 Task: Add Nature's Way Alive Prenatal Multi-Vitamin Softgel to the cart.
Action: Mouse moved to (244, 109)
Screenshot: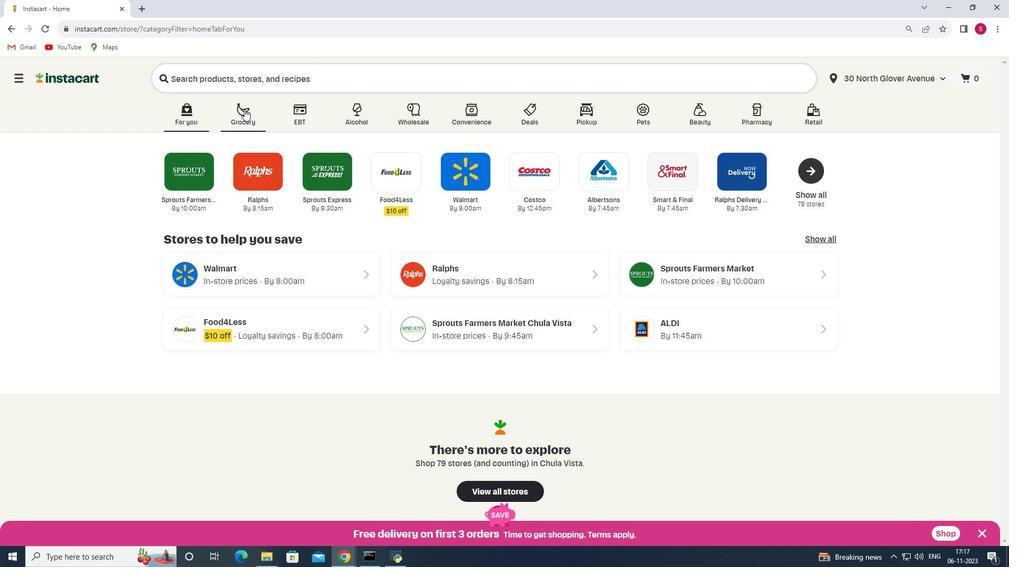 
Action: Mouse pressed left at (244, 109)
Screenshot: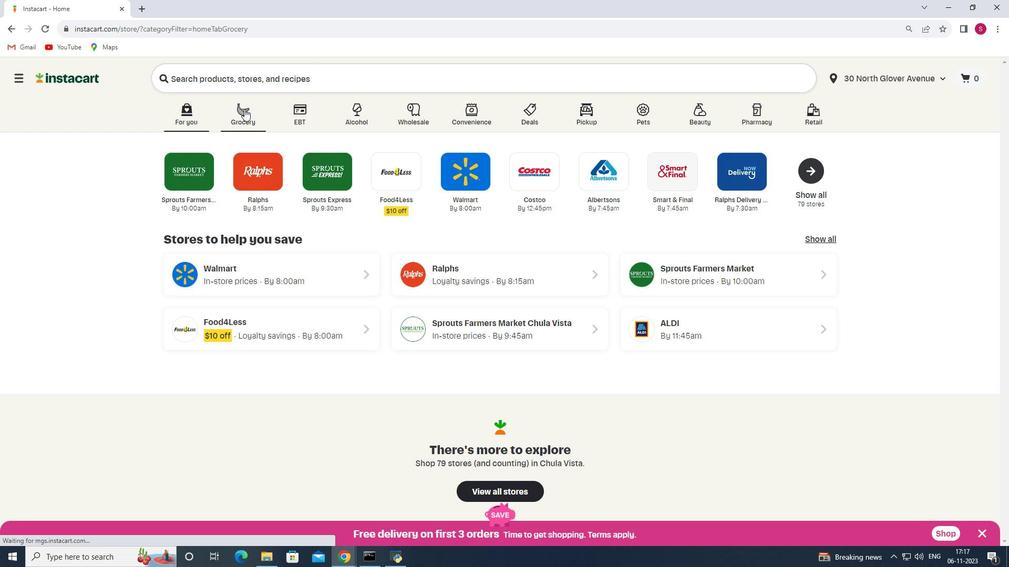 
Action: Mouse moved to (243, 294)
Screenshot: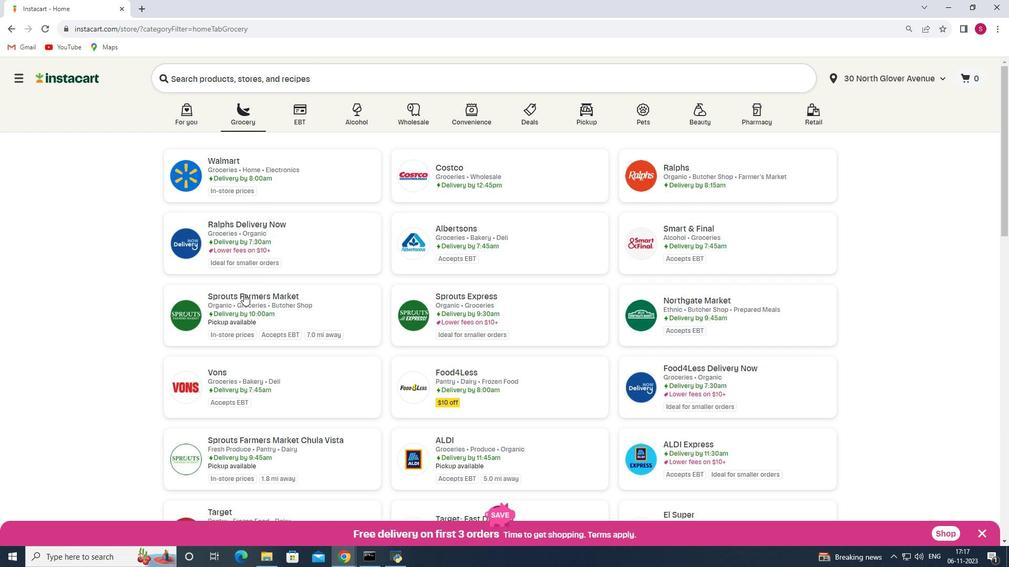 
Action: Mouse pressed left at (243, 294)
Screenshot: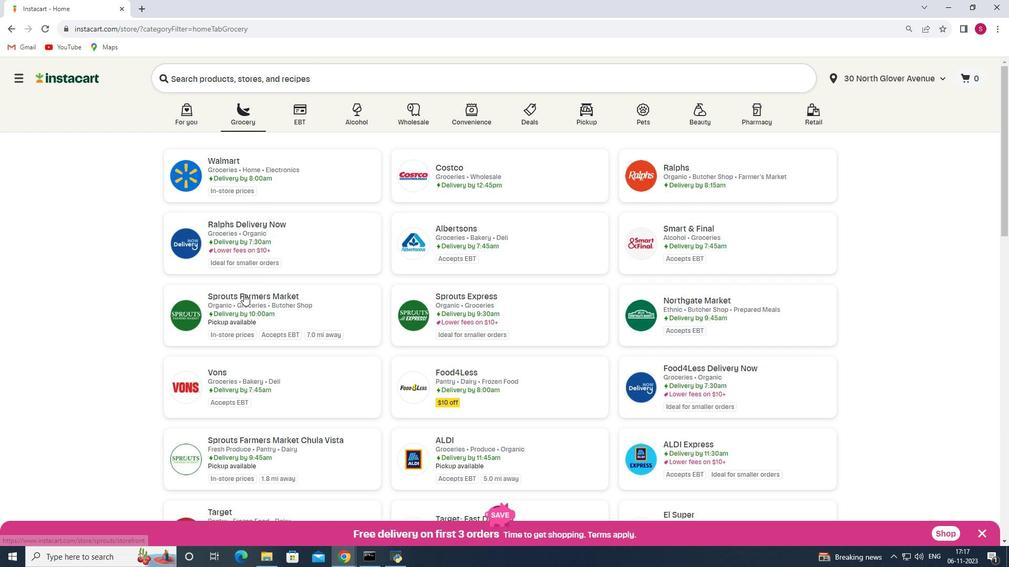 
Action: Mouse moved to (67, 319)
Screenshot: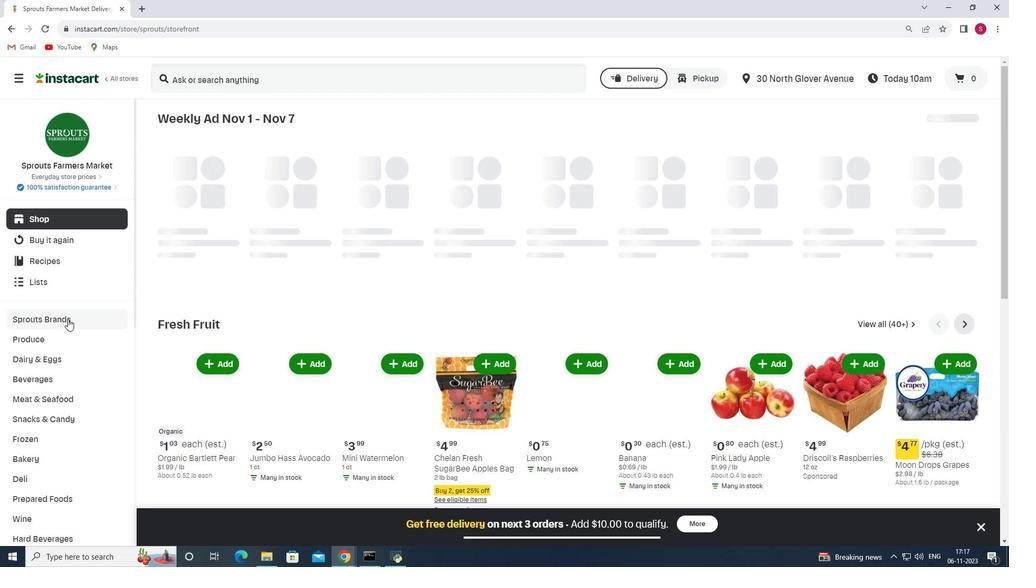 
Action: Mouse scrolled (67, 319) with delta (0, 0)
Screenshot: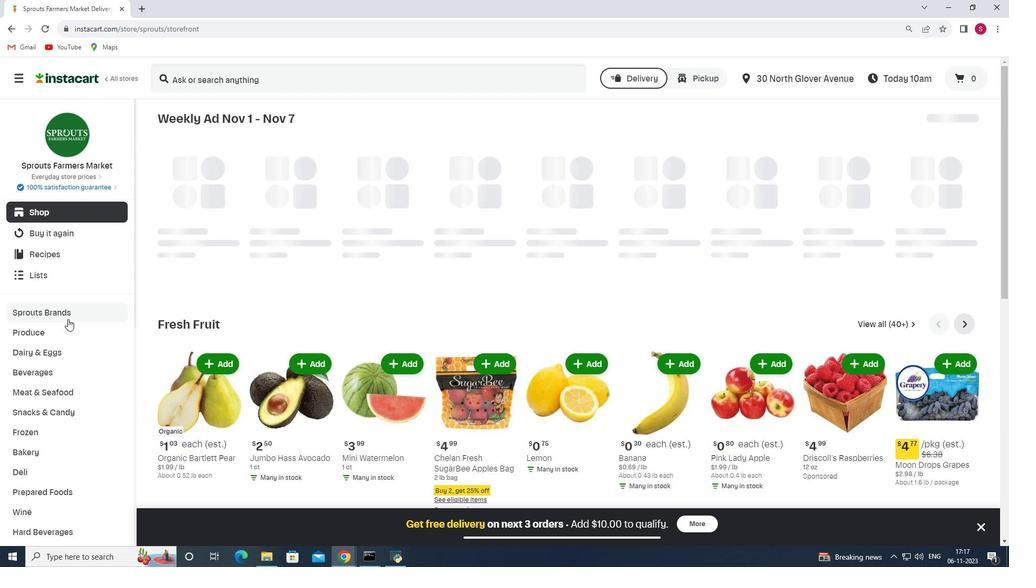 
Action: Mouse scrolled (67, 319) with delta (0, 0)
Screenshot: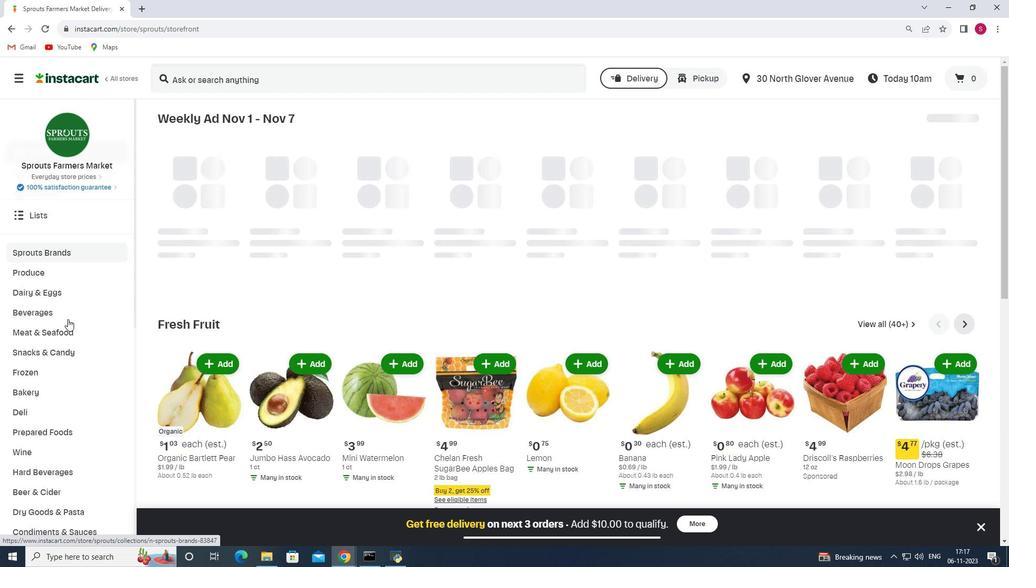 
Action: Mouse scrolled (67, 319) with delta (0, 0)
Screenshot: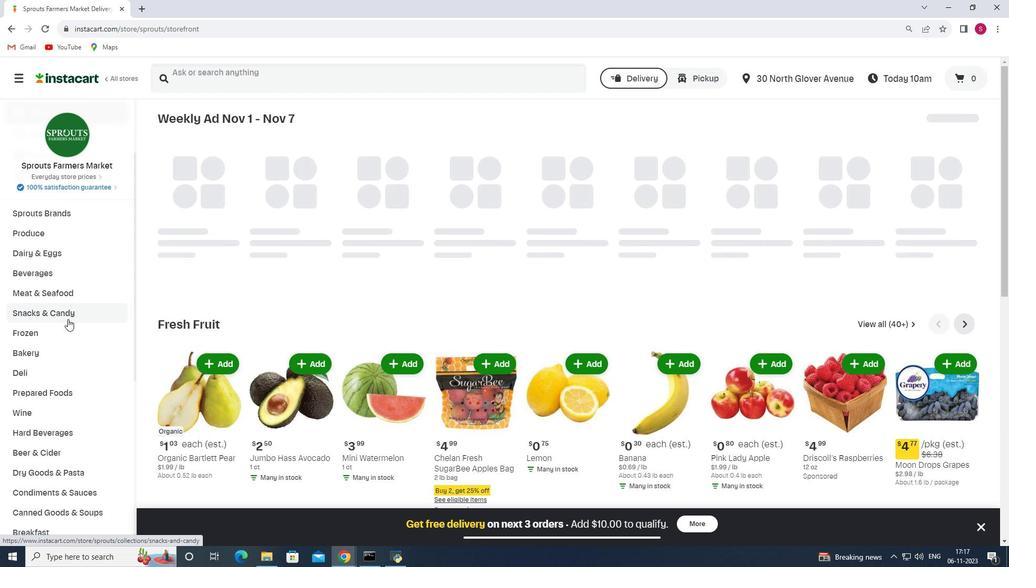 
Action: Mouse scrolled (67, 319) with delta (0, 0)
Screenshot: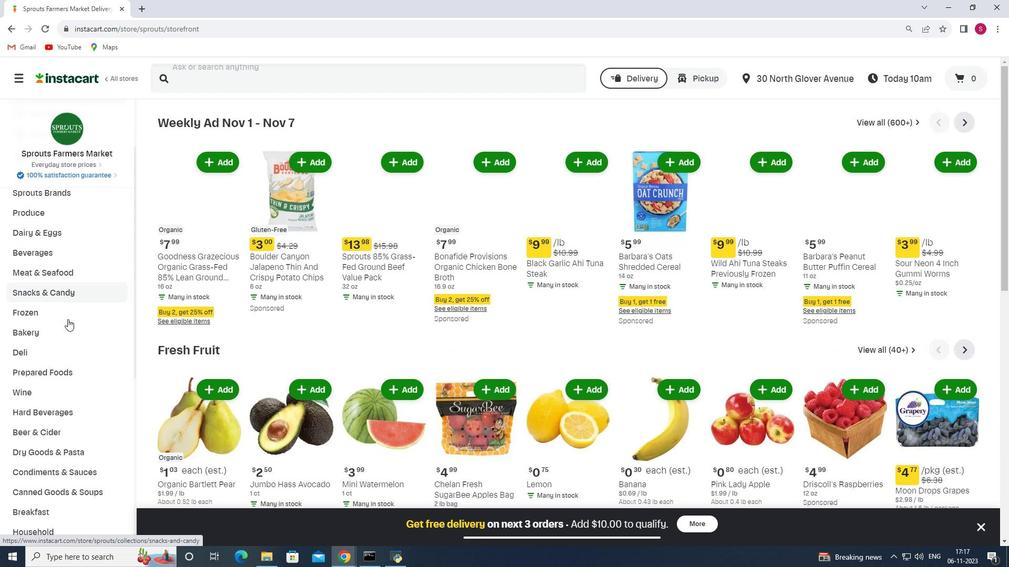 
Action: Mouse scrolled (67, 319) with delta (0, 0)
Screenshot: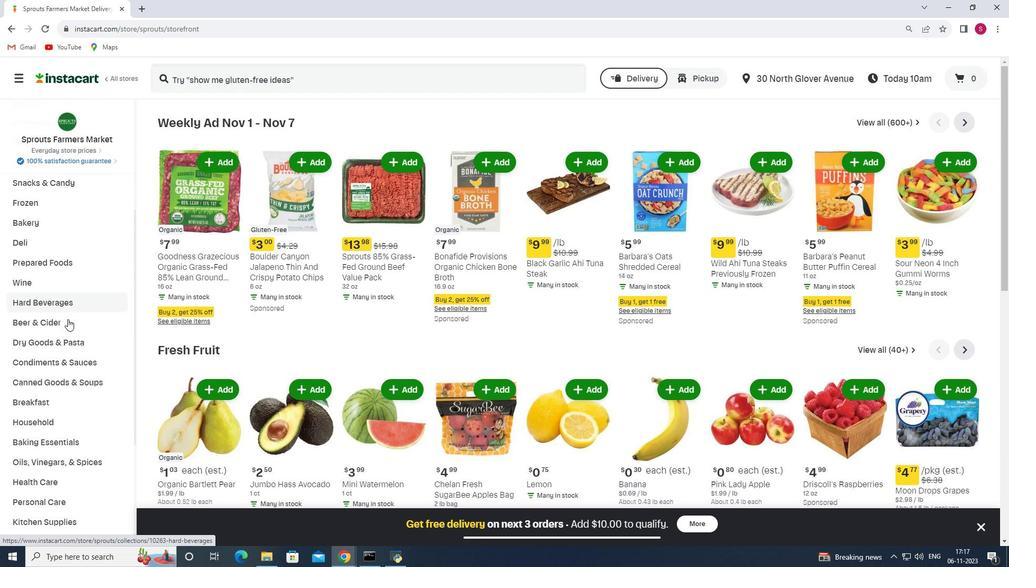
Action: Mouse scrolled (67, 319) with delta (0, 0)
Screenshot: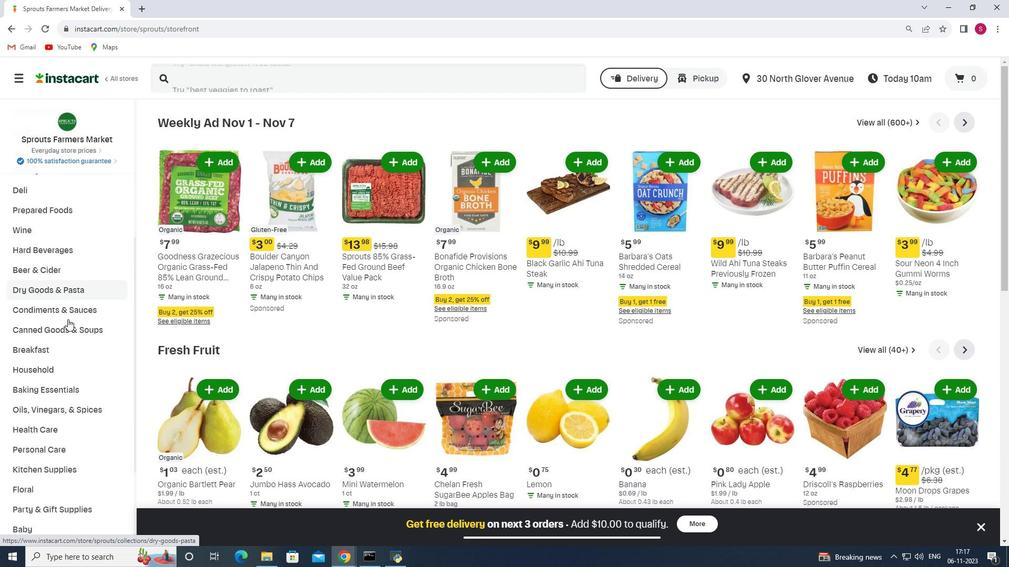 
Action: Mouse scrolled (67, 319) with delta (0, 0)
Screenshot: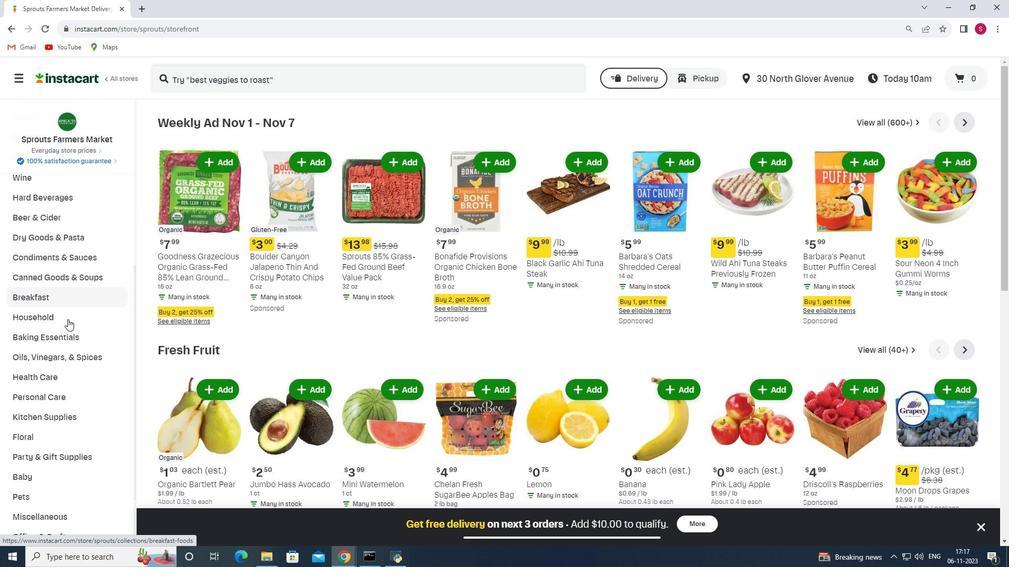 
Action: Mouse scrolled (67, 319) with delta (0, 0)
Screenshot: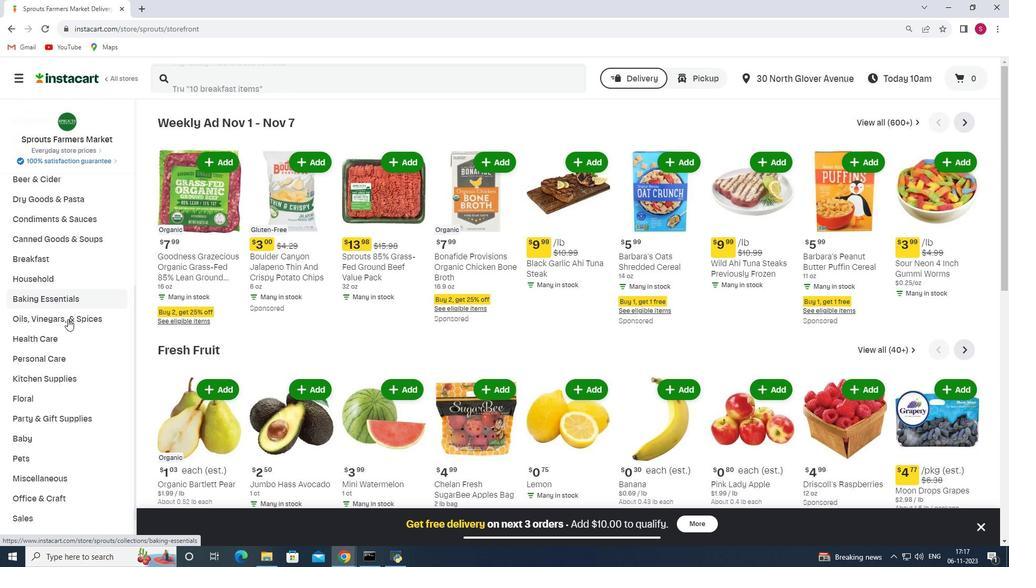 
Action: Mouse scrolled (67, 319) with delta (0, 0)
Screenshot: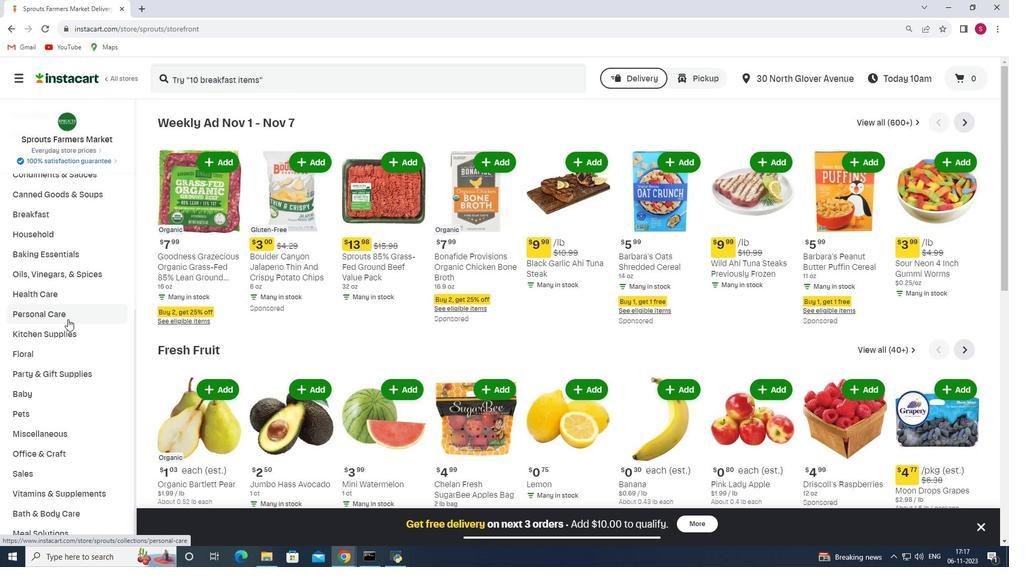 
Action: Mouse moved to (64, 294)
Screenshot: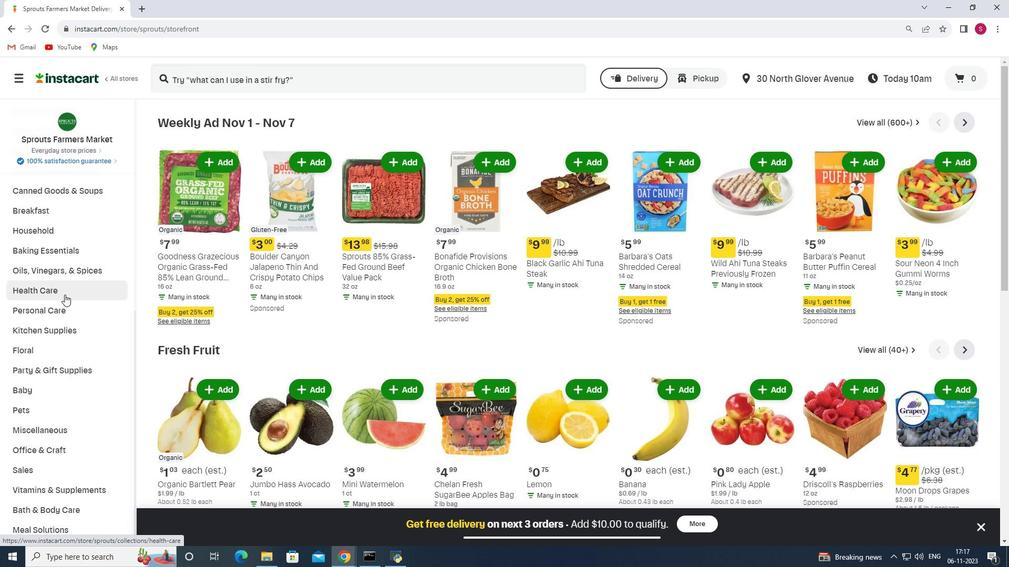 
Action: Mouse pressed left at (64, 294)
Screenshot: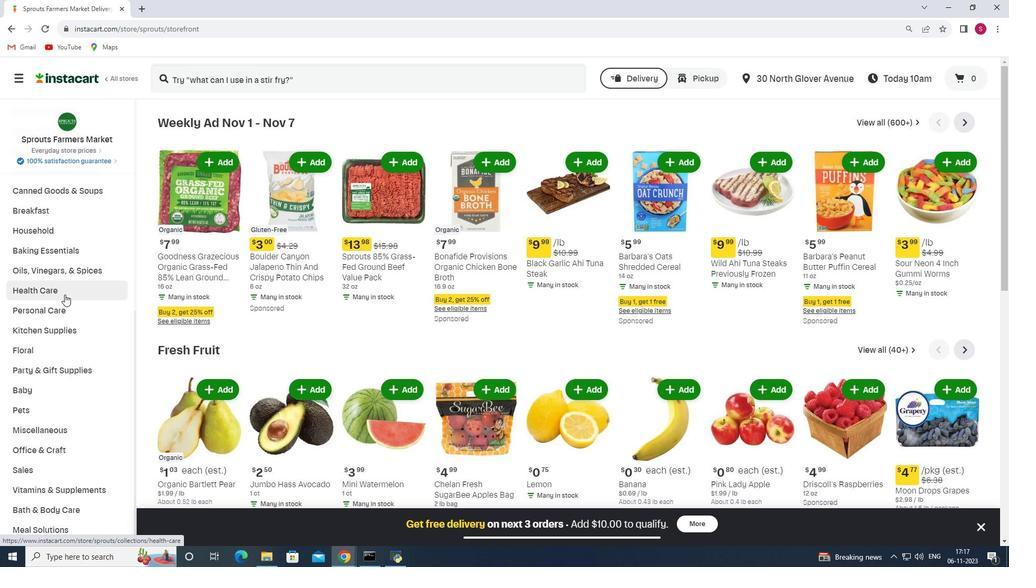 
Action: Mouse moved to (362, 146)
Screenshot: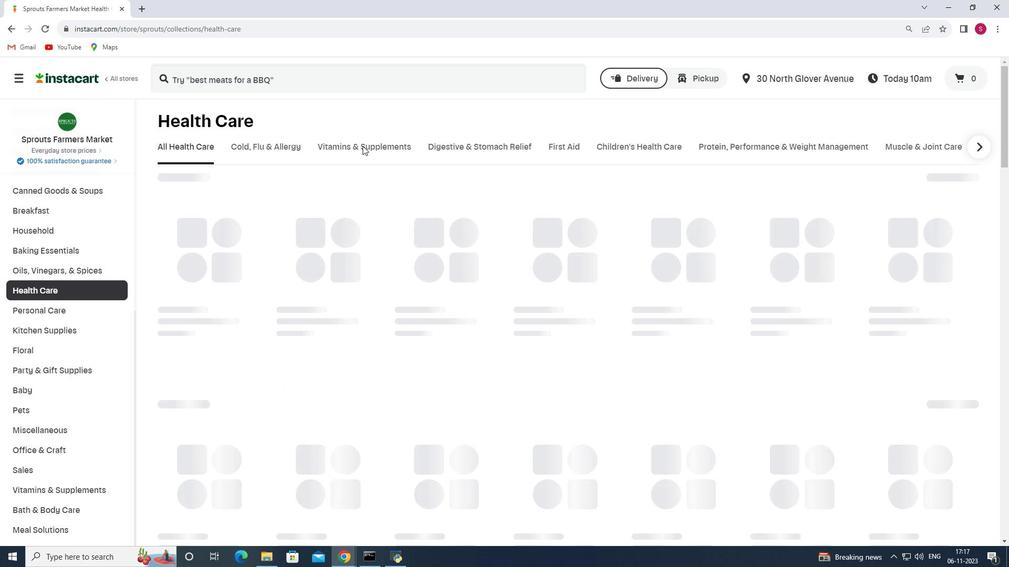 
Action: Mouse pressed left at (362, 146)
Screenshot: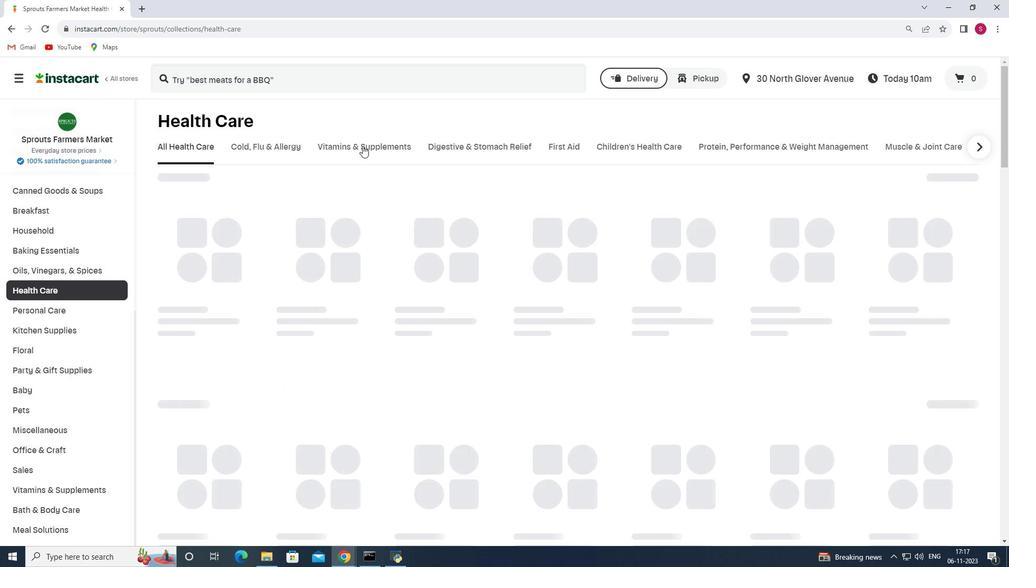 
Action: Mouse moved to (985, 192)
Screenshot: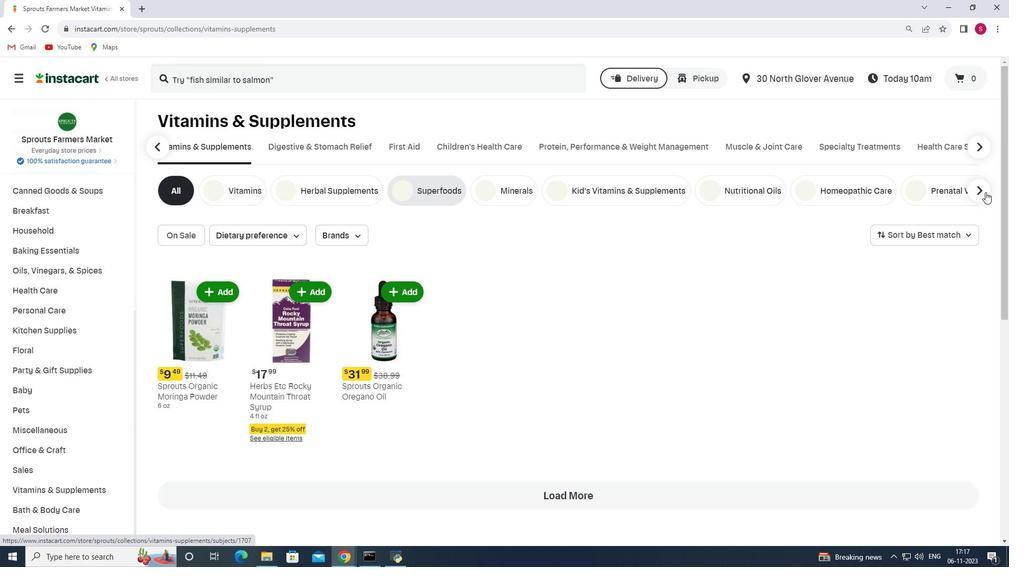 
Action: Mouse pressed left at (985, 192)
Screenshot: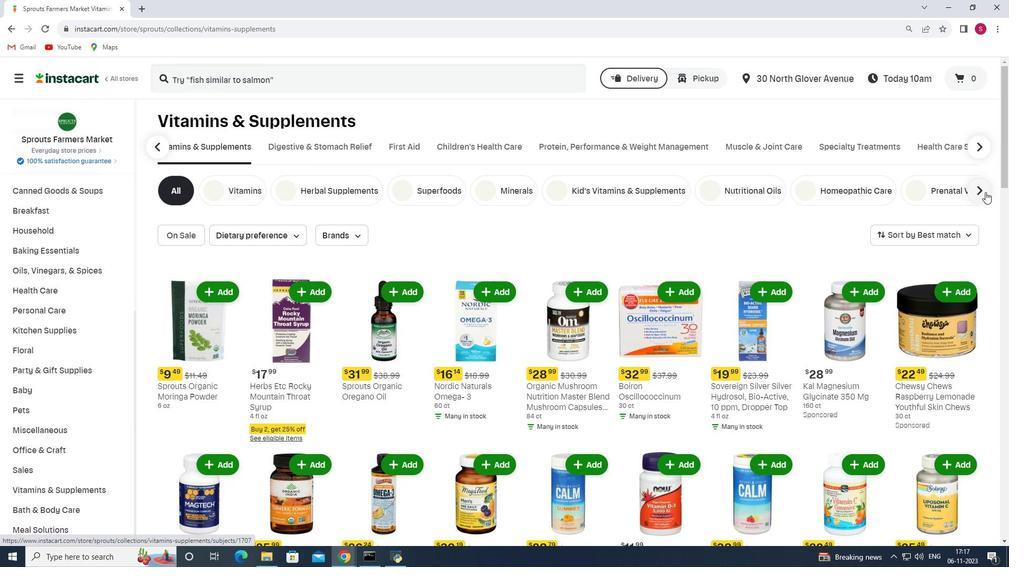 
Action: Mouse moved to (381, 194)
Screenshot: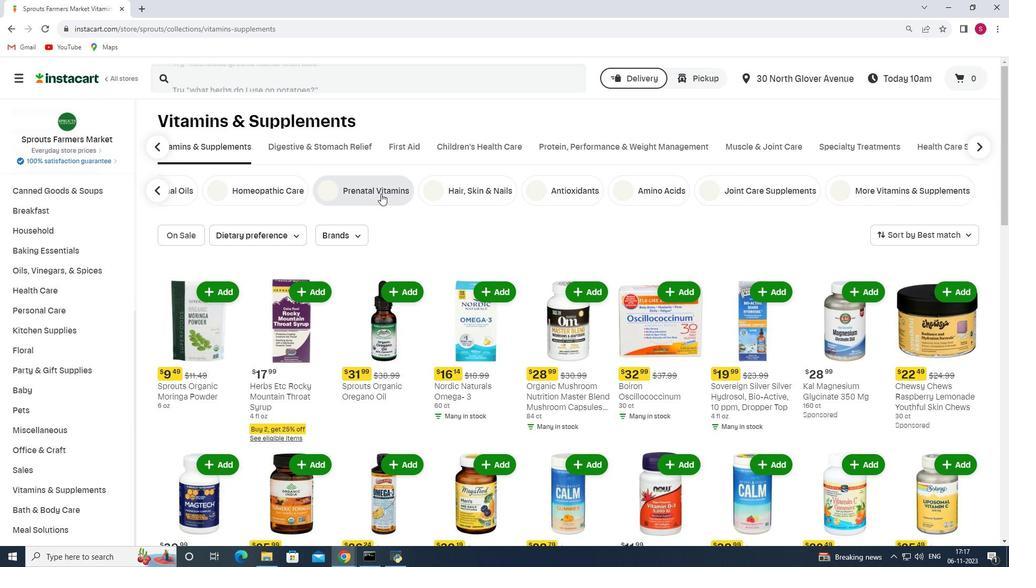 
Action: Mouse pressed left at (381, 194)
Screenshot: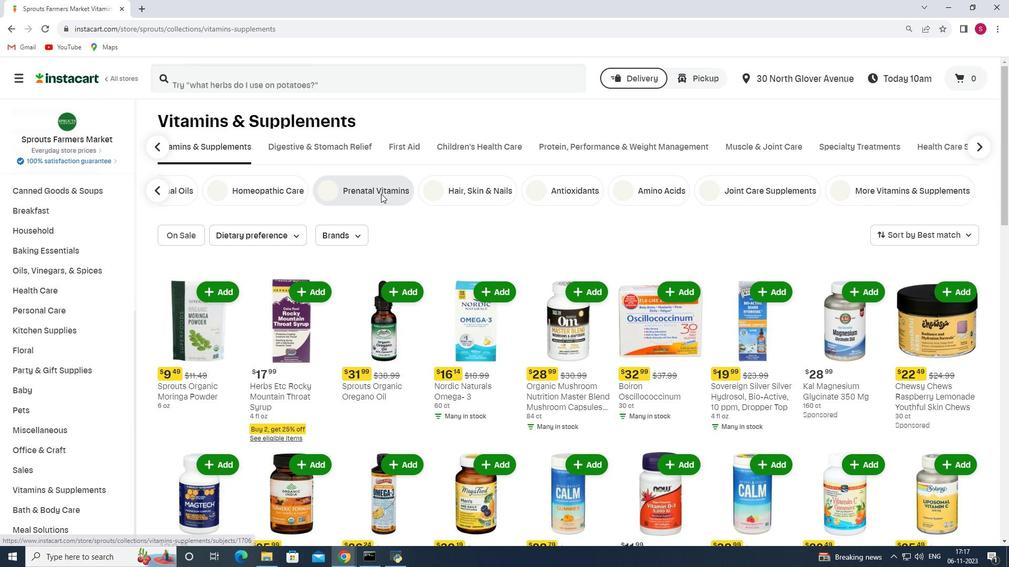 
Action: Mouse moved to (313, 75)
Screenshot: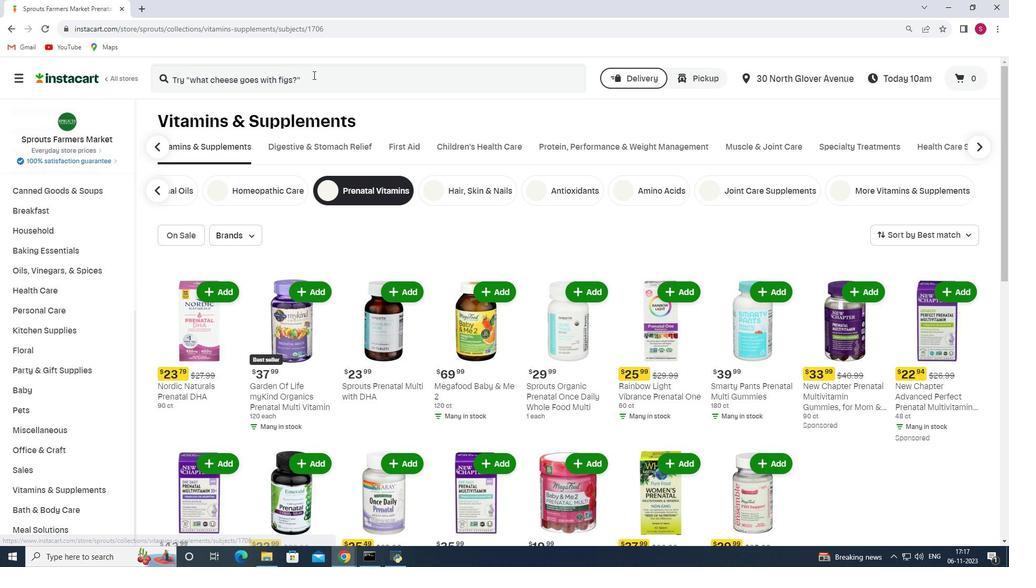 
Action: Mouse pressed left at (313, 75)
Screenshot: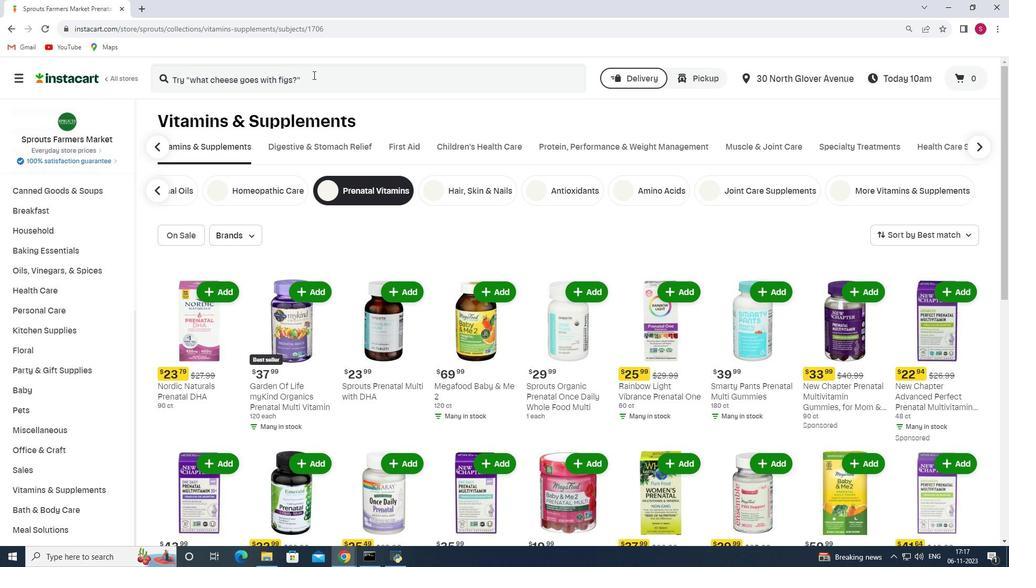 
Action: Key pressed <Key.shift><Key.shift><Key.shift><Key.shift><Key.shift><Key.shift><Key.shift><Key.shift><Key.shift><Key.shift><Key.shift><Key.shift><Key.shift><Key.shift><Key.shift><Key.shift><Key.shift><Key.shift><Key.shift><Key.shift><Key.shift><Key.shift><Key.shift><Key.shift>Nature's<Key.space><Key.shift>Way<Key.space><Key.shift>Alive<Key.space><Key.shift_r>Prenatal<Key.space><Key.shift_r>Multi-<Key.shift>Vitamin<Key.space><Key.shift><Key.shift><Key.shift><Key.shift><Key.shift><Key.shift><Key.shift><Key.shift><Key.shift><Key.shift><Key.shift><Key.shift>Softgel<Key.enter>
Screenshot: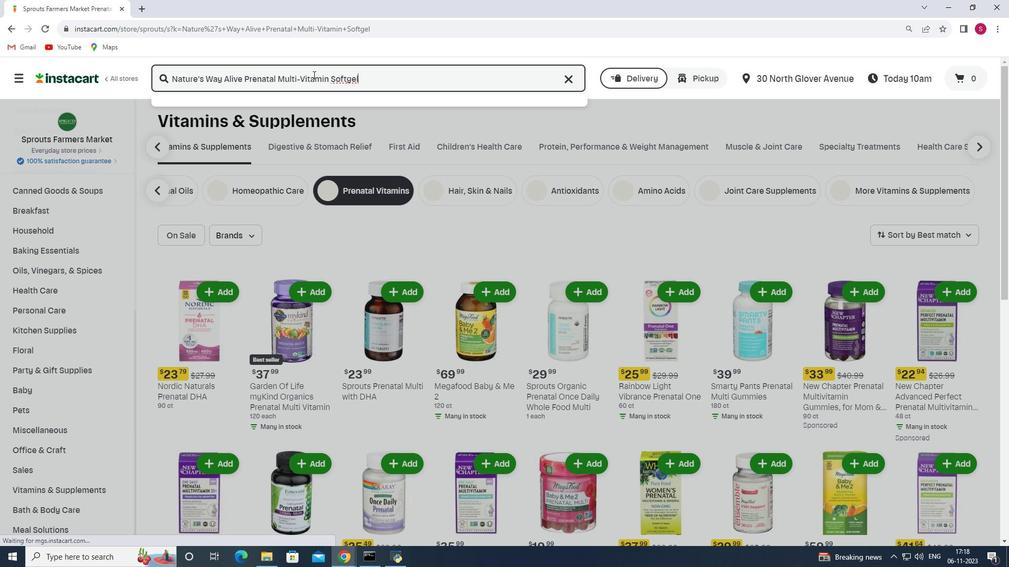 
Action: Mouse moved to (334, 189)
Screenshot: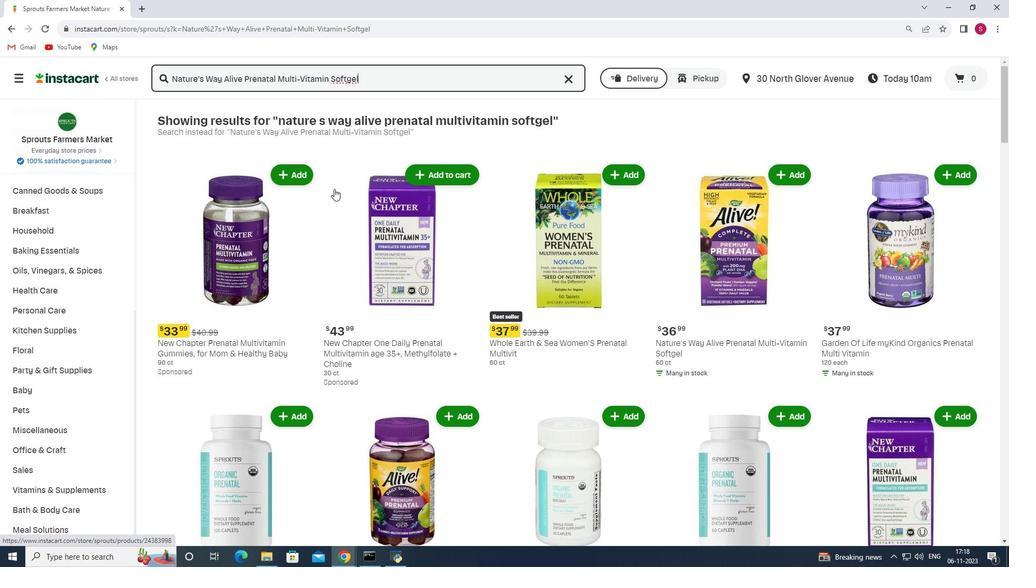 
Action: Mouse scrolled (334, 188) with delta (0, 0)
Screenshot: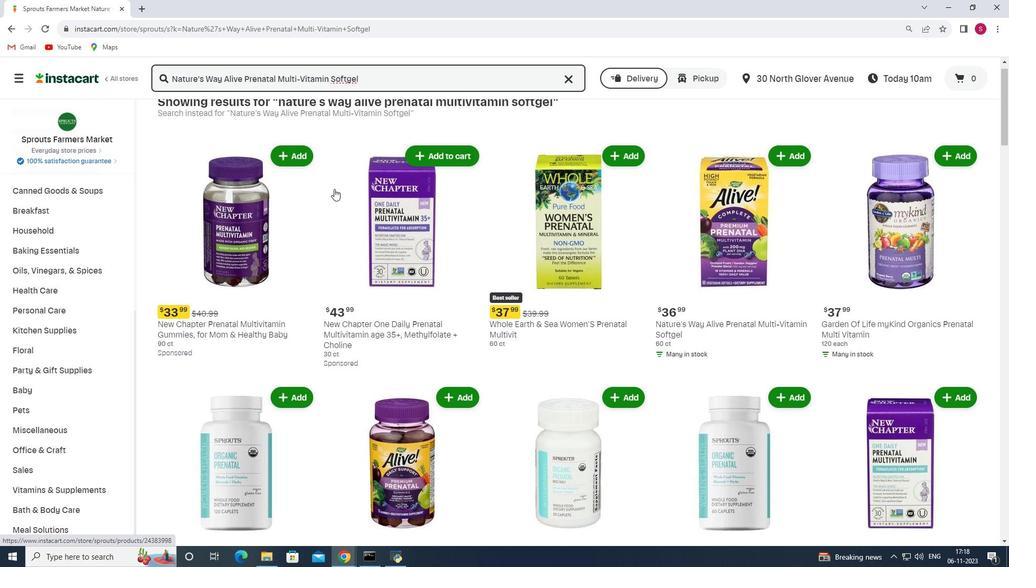 
Action: Mouse moved to (568, 235)
Screenshot: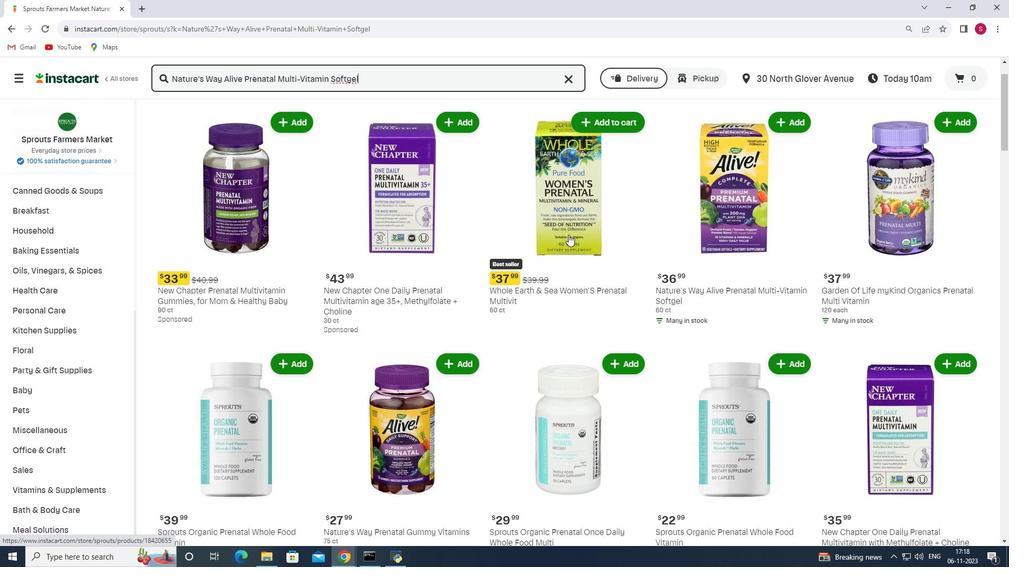 
Action: Mouse scrolled (568, 234) with delta (0, 0)
Screenshot: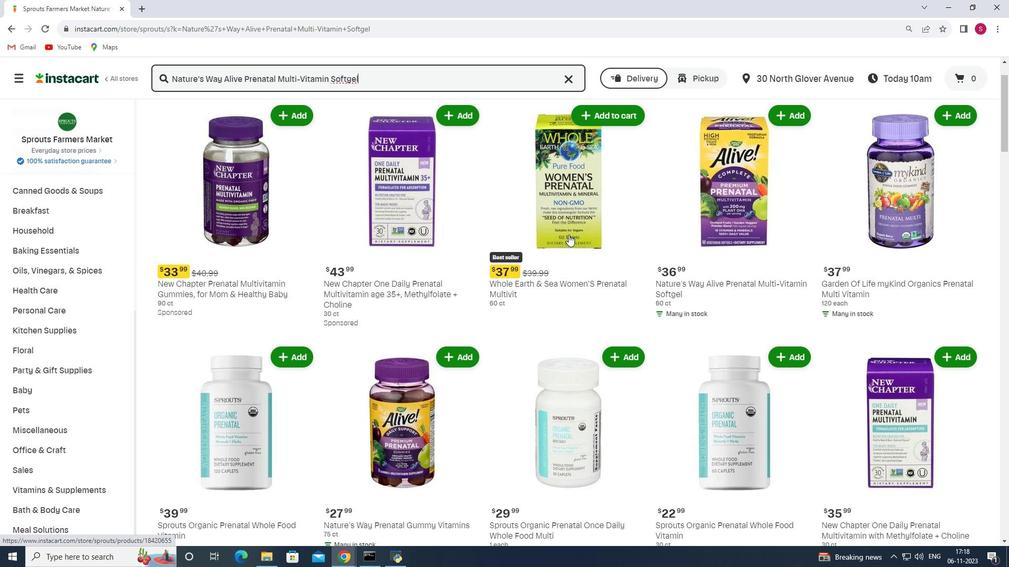 
Action: Mouse moved to (704, 208)
Screenshot: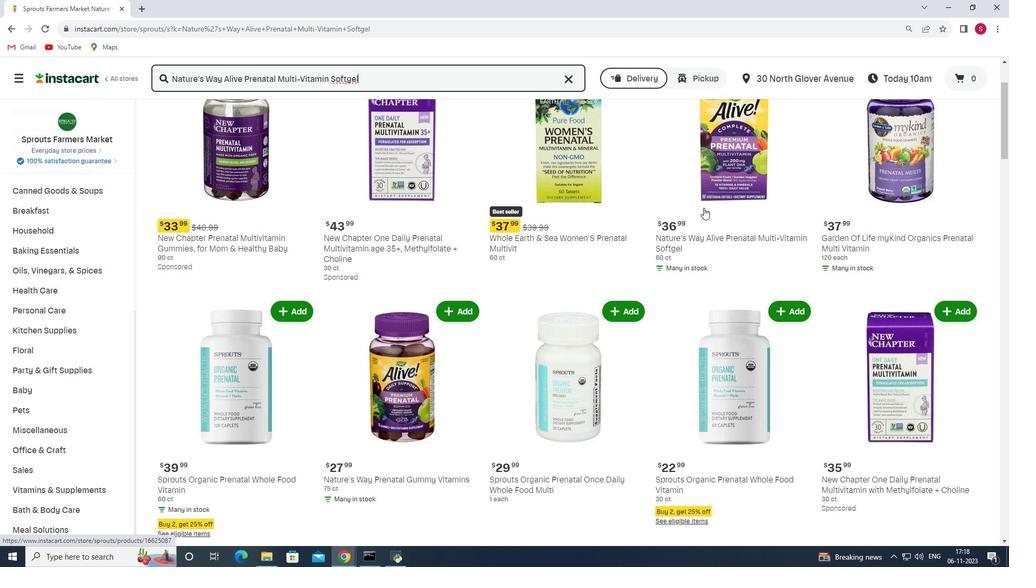 
Action: Mouse scrolled (704, 208) with delta (0, 0)
Screenshot: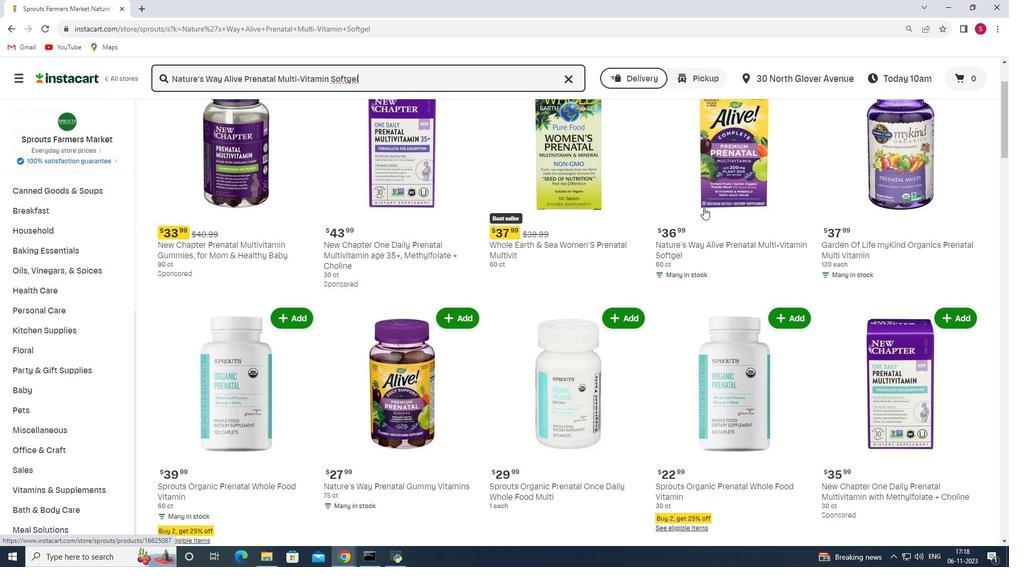 
Action: Mouse scrolled (704, 208) with delta (0, 0)
Screenshot: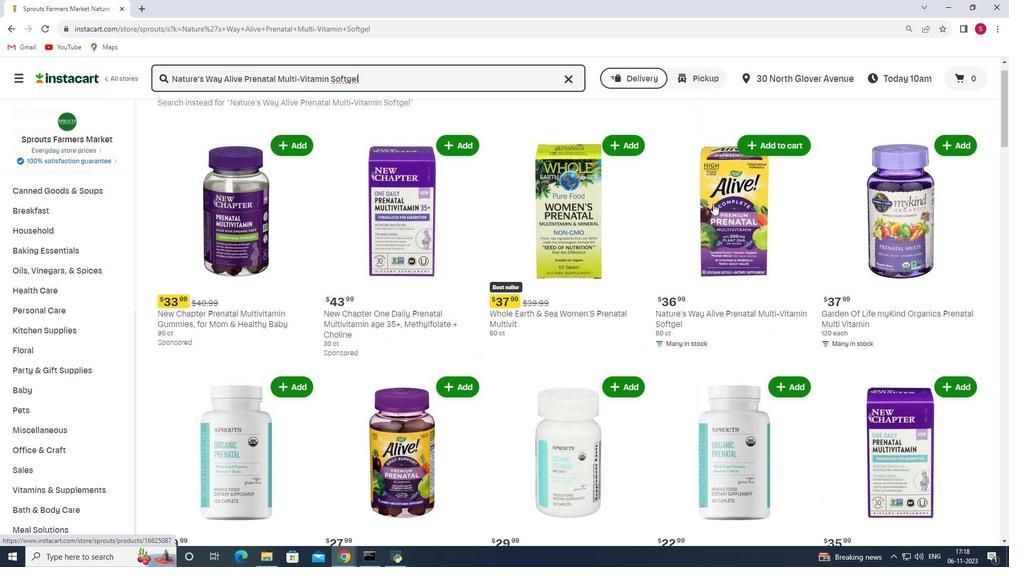 
Action: Mouse moved to (794, 169)
Screenshot: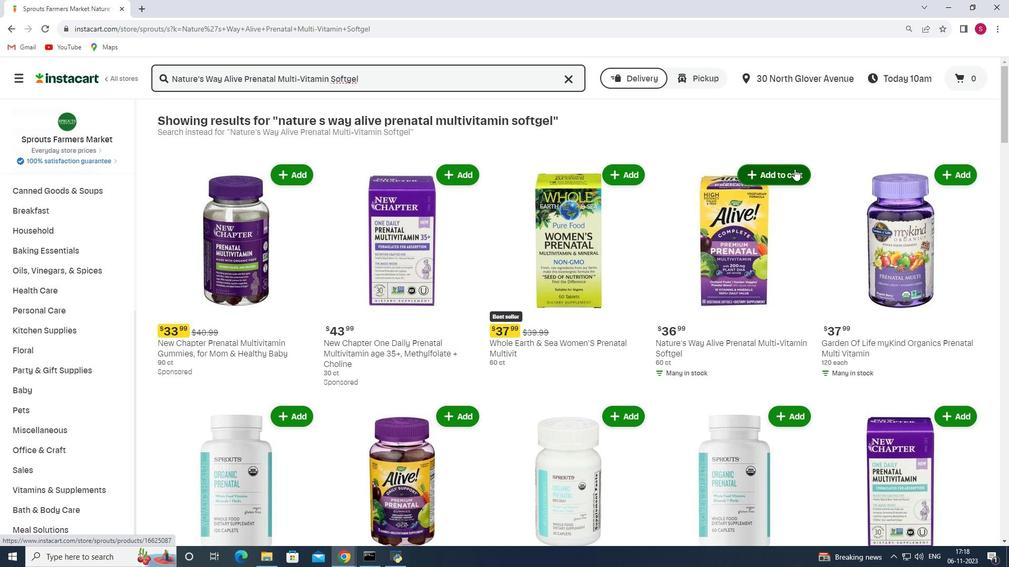 
Action: Mouse pressed left at (794, 169)
Screenshot: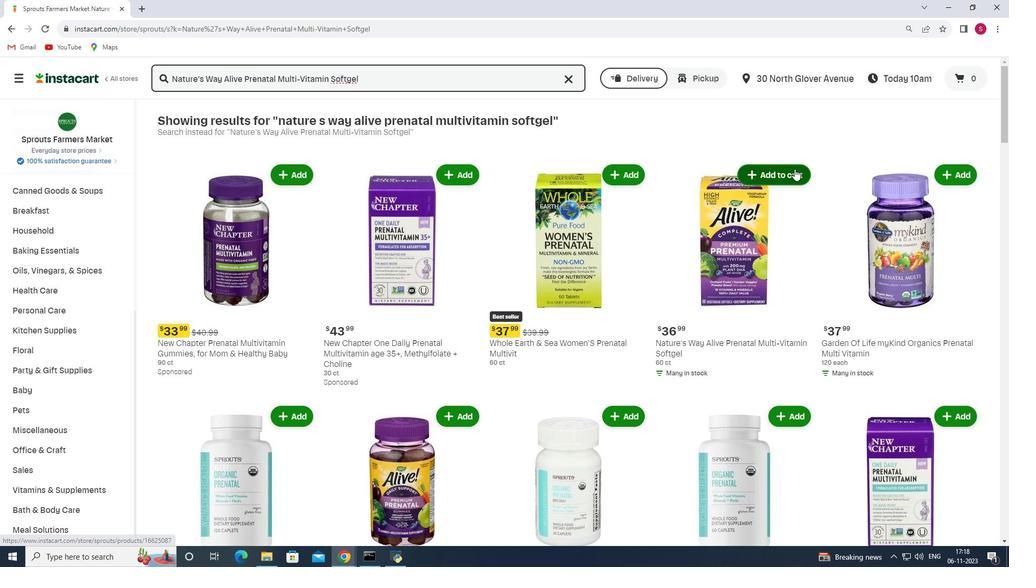 
Action: Mouse moved to (787, 169)
Screenshot: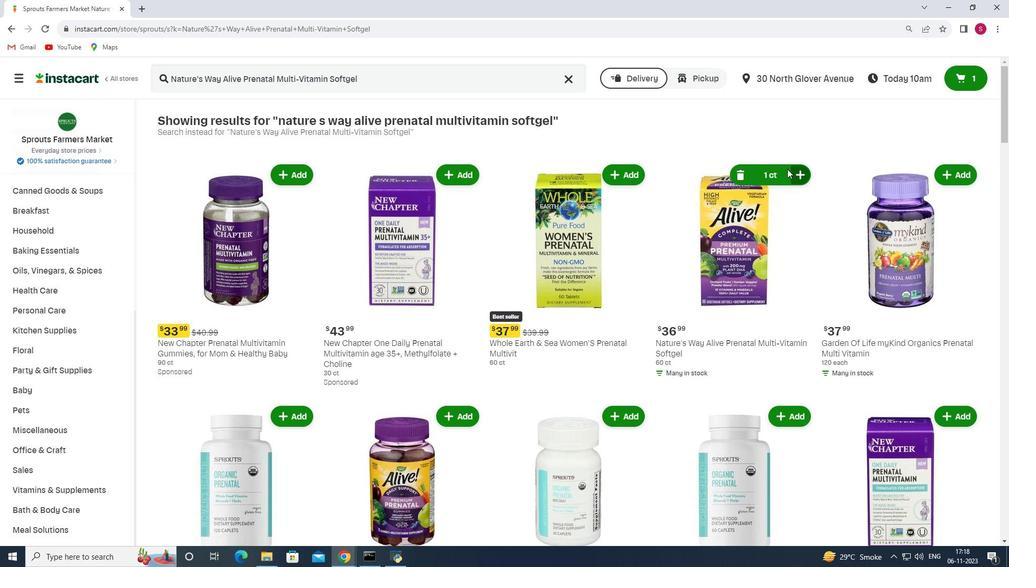 
